 Task: Add Liquid I.V. Passion Fruit Hydration Multiplier to the cart.
Action: Mouse pressed left at (18, 78)
Screenshot: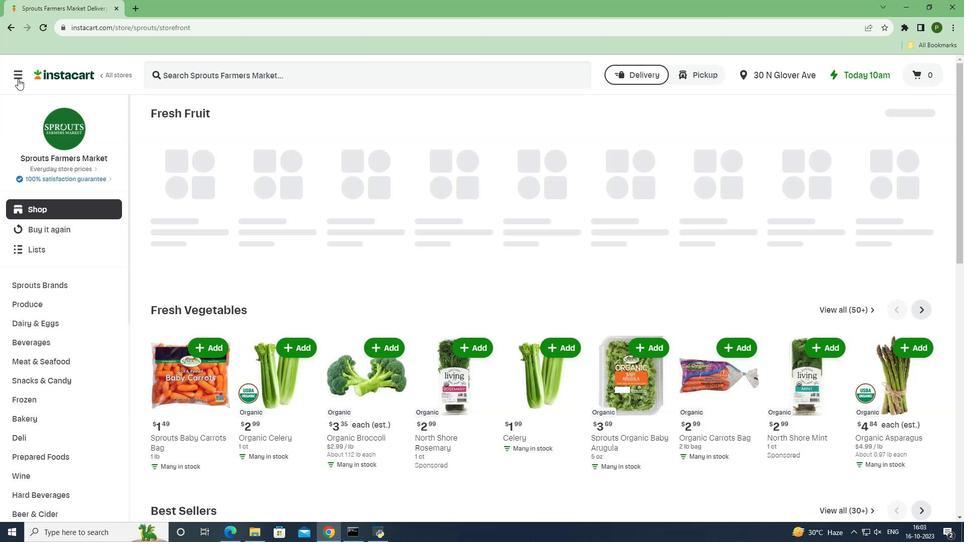 
Action: Mouse moved to (29, 262)
Screenshot: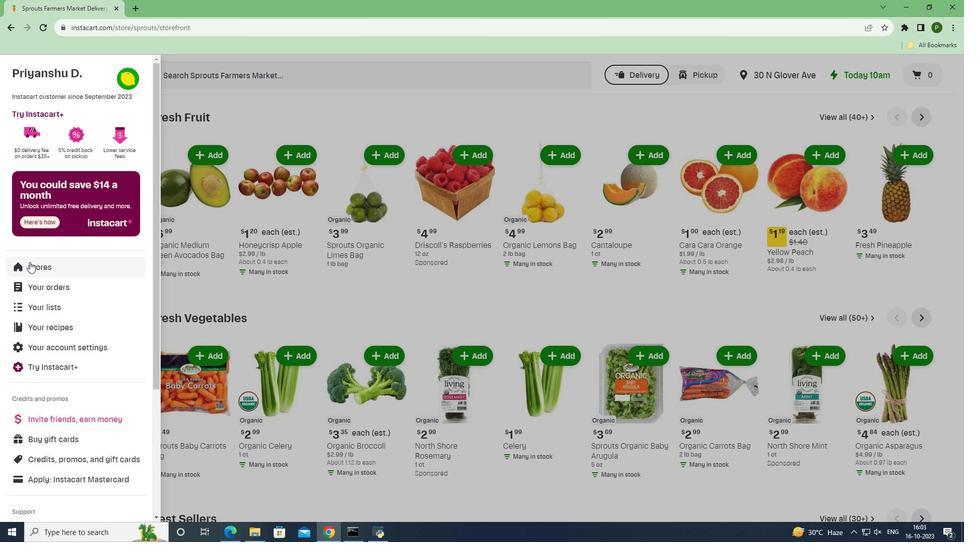 
Action: Mouse pressed left at (29, 262)
Screenshot: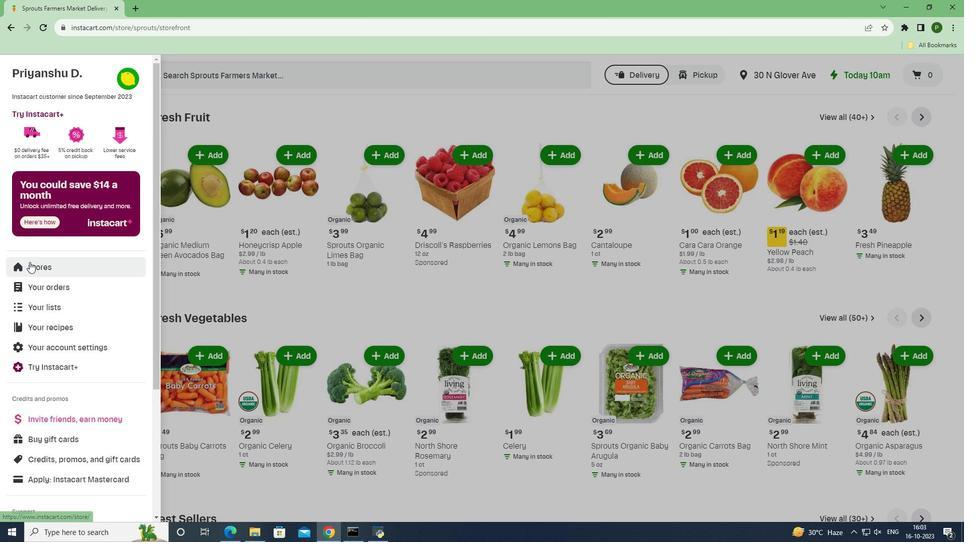 
Action: Mouse moved to (224, 115)
Screenshot: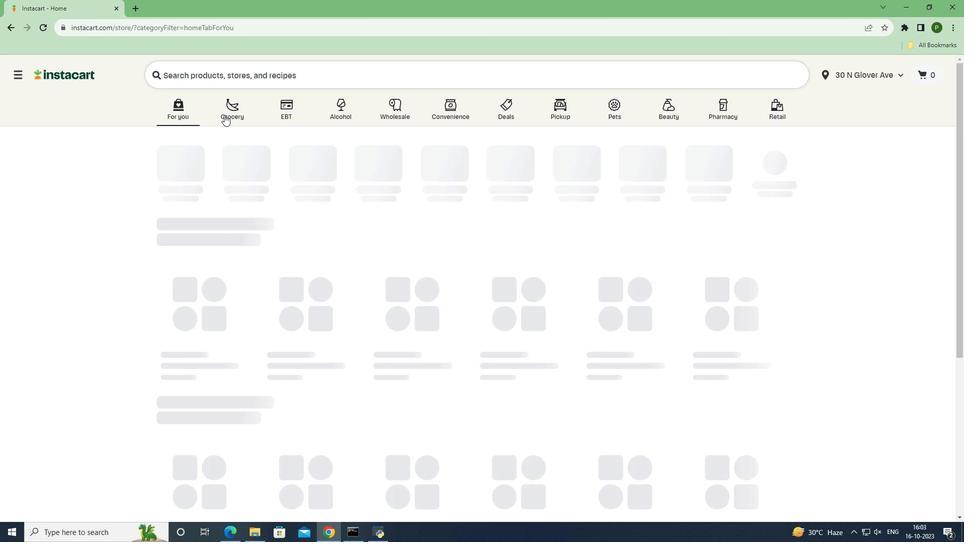 
Action: Mouse pressed left at (224, 115)
Screenshot: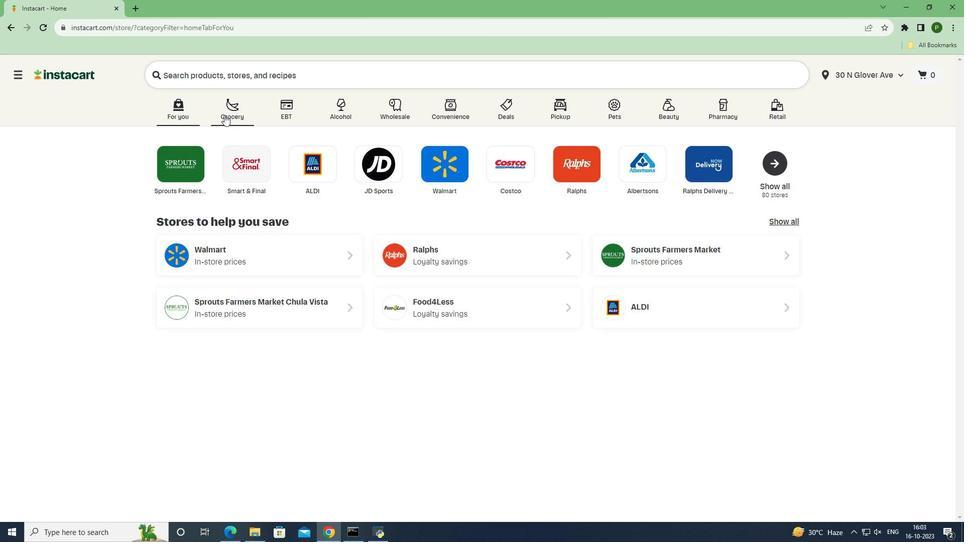 
Action: Mouse moved to (613, 236)
Screenshot: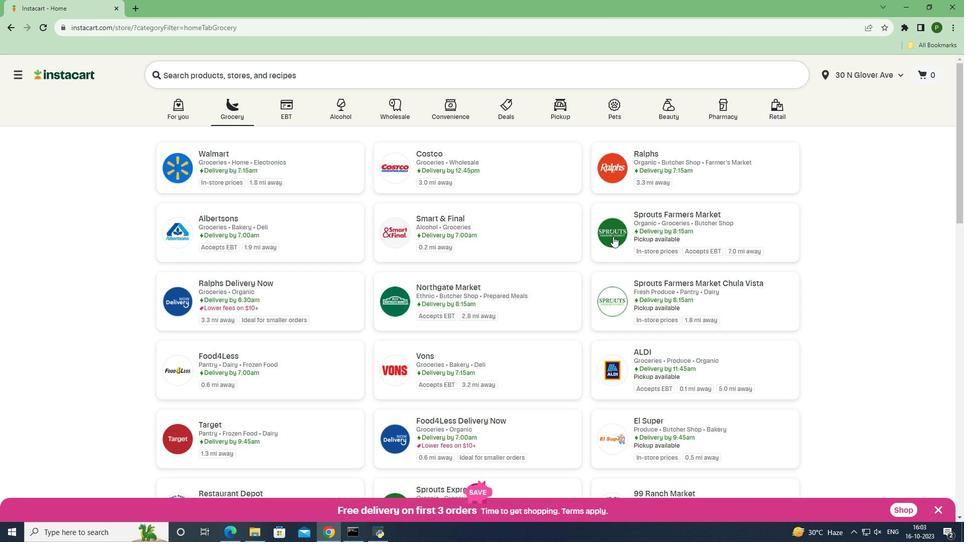 
Action: Mouse pressed left at (613, 236)
Screenshot: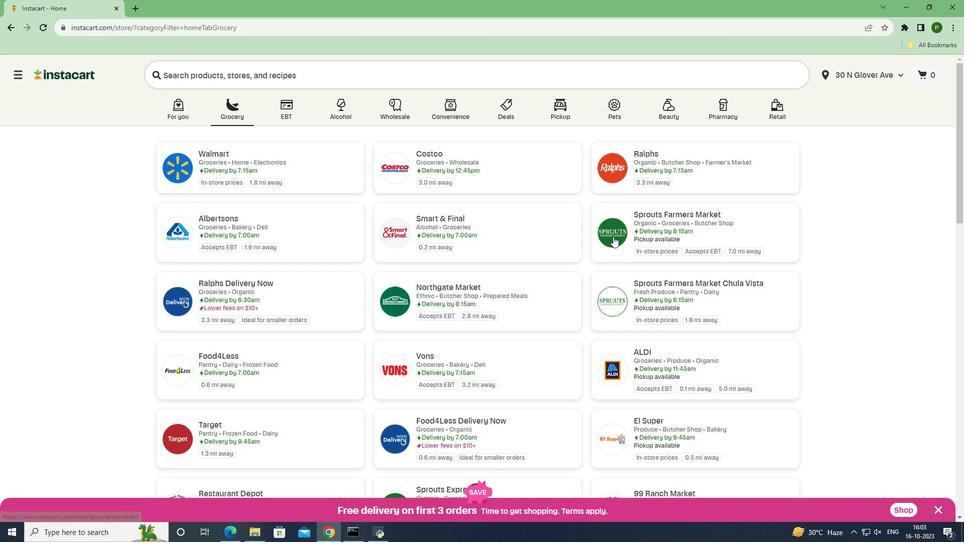 
Action: Mouse moved to (46, 342)
Screenshot: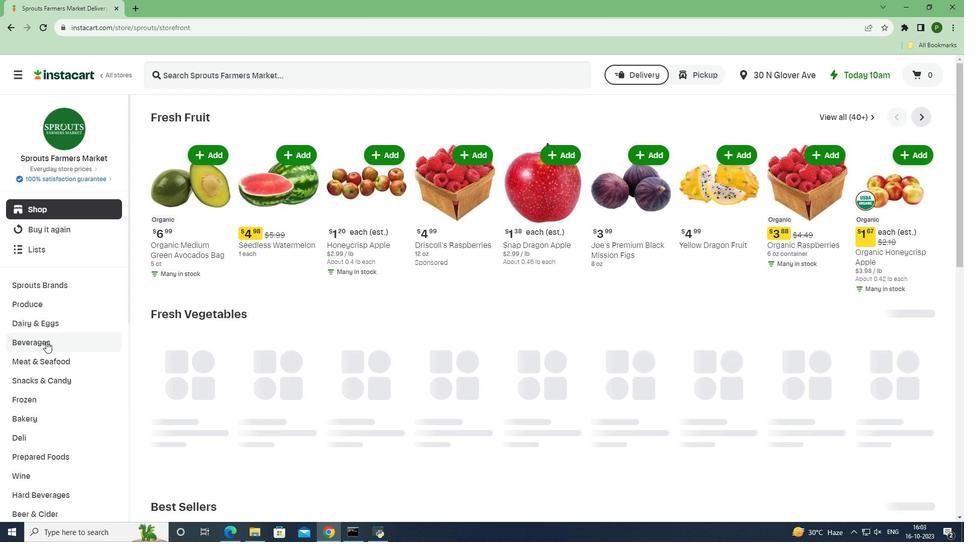 
Action: Mouse pressed left at (46, 342)
Screenshot: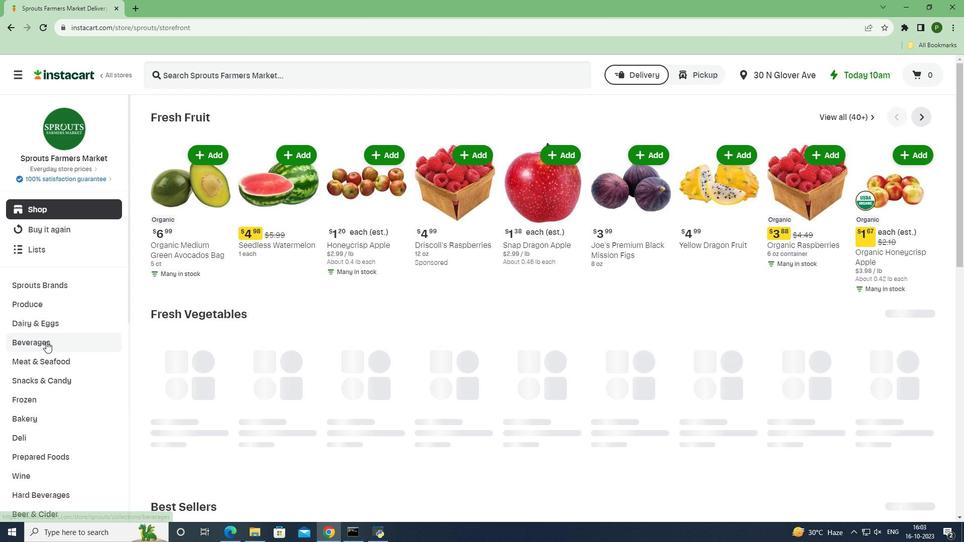 
Action: Mouse moved to (904, 139)
Screenshot: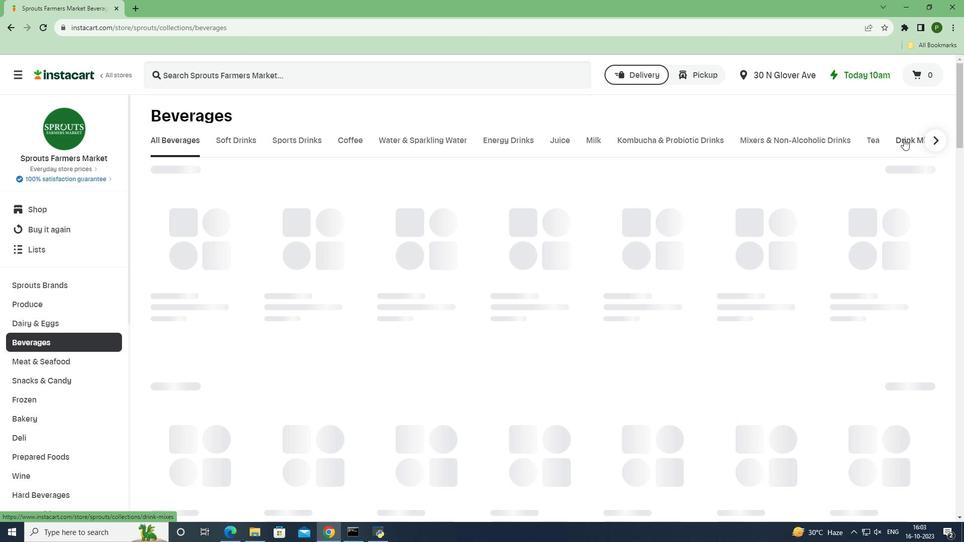 
Action: Mouse pressed left at (904, 139)
Screenshot: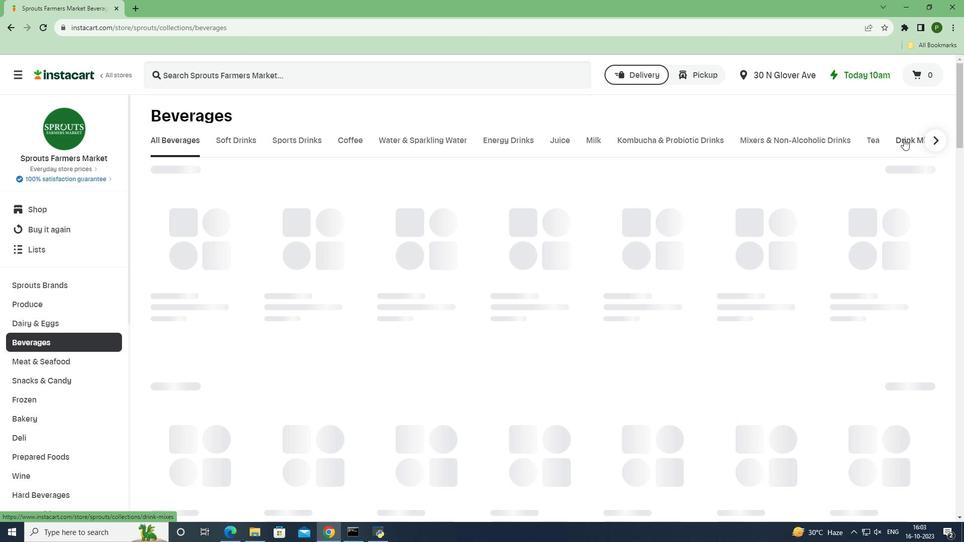 
Action: Mouse moved to (233, 185)
Screenshot: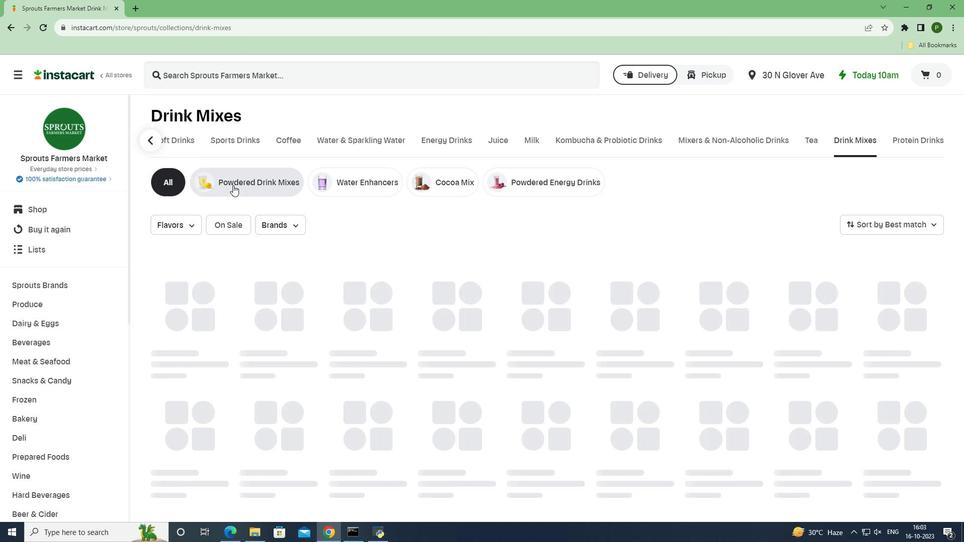
Action: Mouse pressed left at (233, 185)
Screenshot: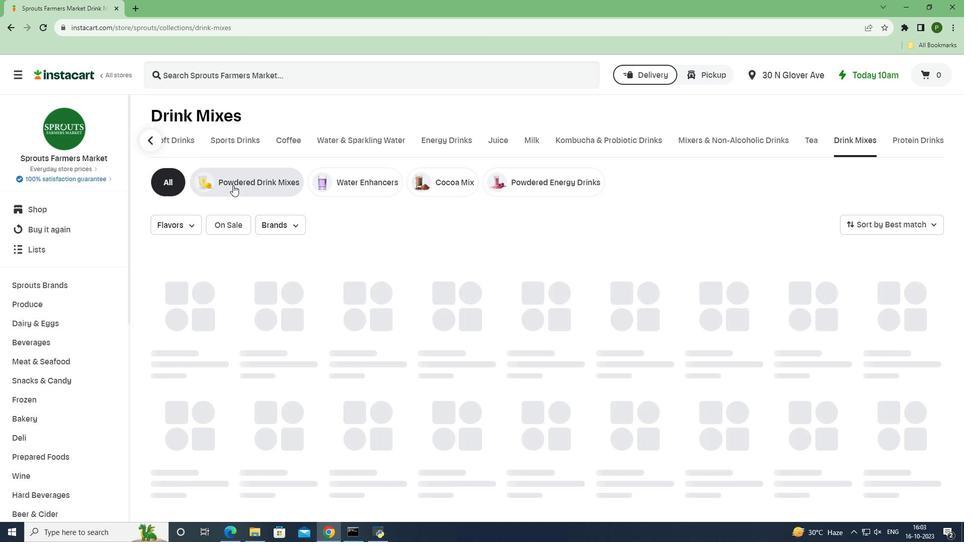 
Action: Mouse moved to (238, 82)
Screenshot: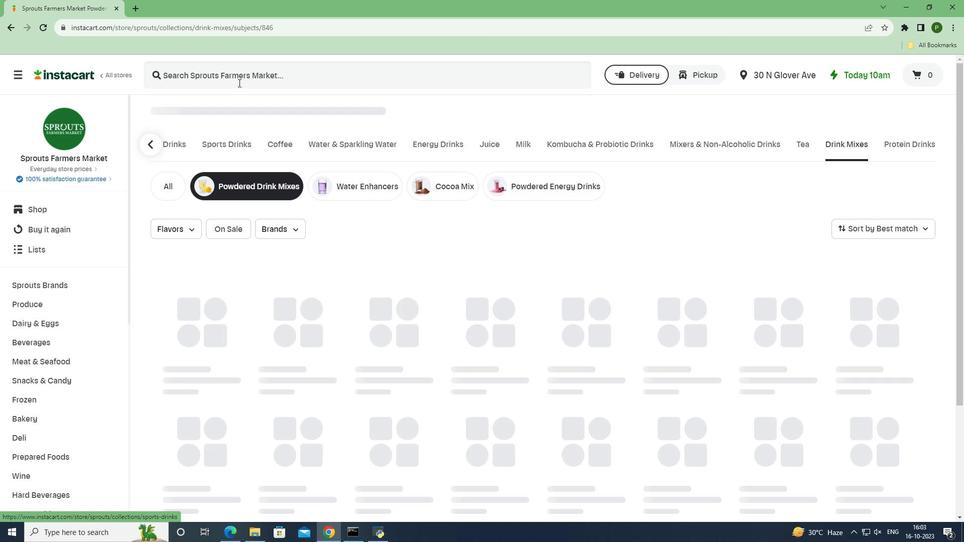 
Action: Mouse pressed left at (238, 82)
Screenshot: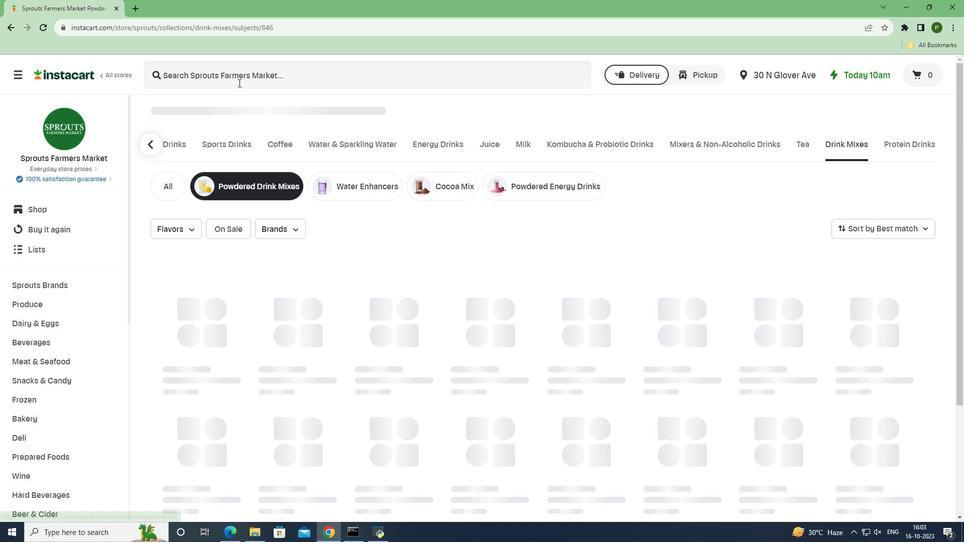 
Action: Key pressed <Key.caps_lock>L<Key.caps_lock>iquid<Key.space><Key.caps_lock>I.V.<Key.space>P<Key.caps_lock>assion<Key.space><Key.caps_lock>F<Key.caps_lock>ruit<Key.space><Key.caps_lock>H<Key.caps_lock>ydration<Key.space><Key.caps_lock>M<Key.caps_lock>ultiplier<Key.space><Key.enter>
Screenshot: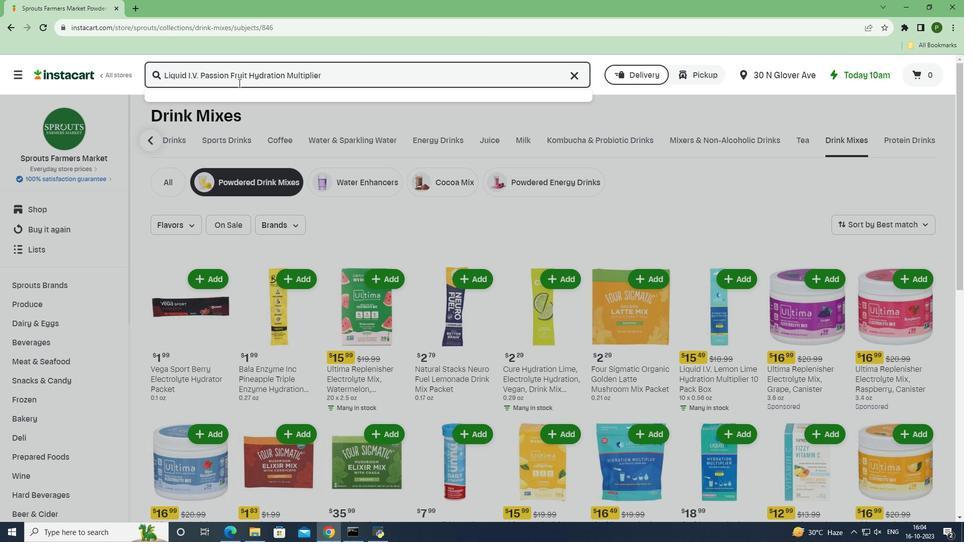 
Action: Mouse moved to (405, 312)
Screenshot: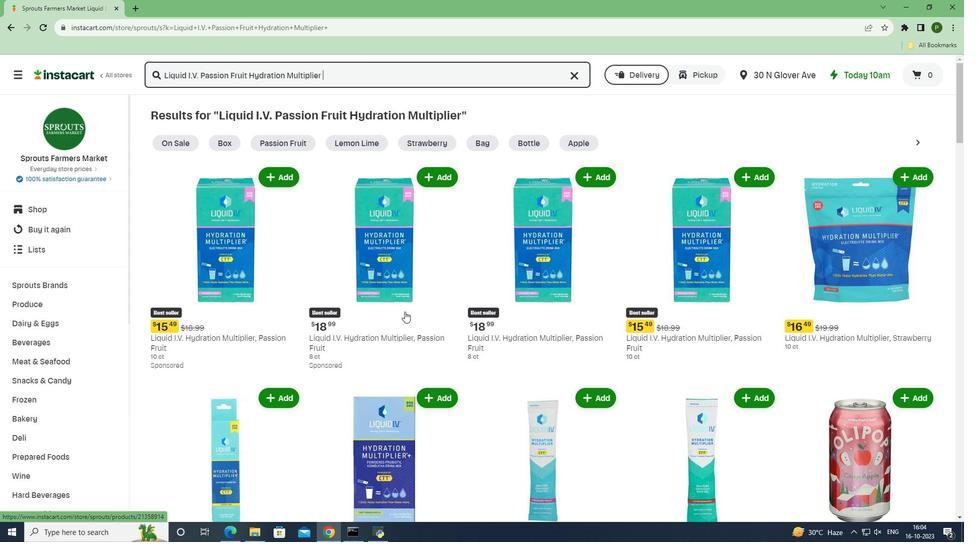 
Action: Mouse scrolled (405, 311) with delta (0, 0)
Screenshot: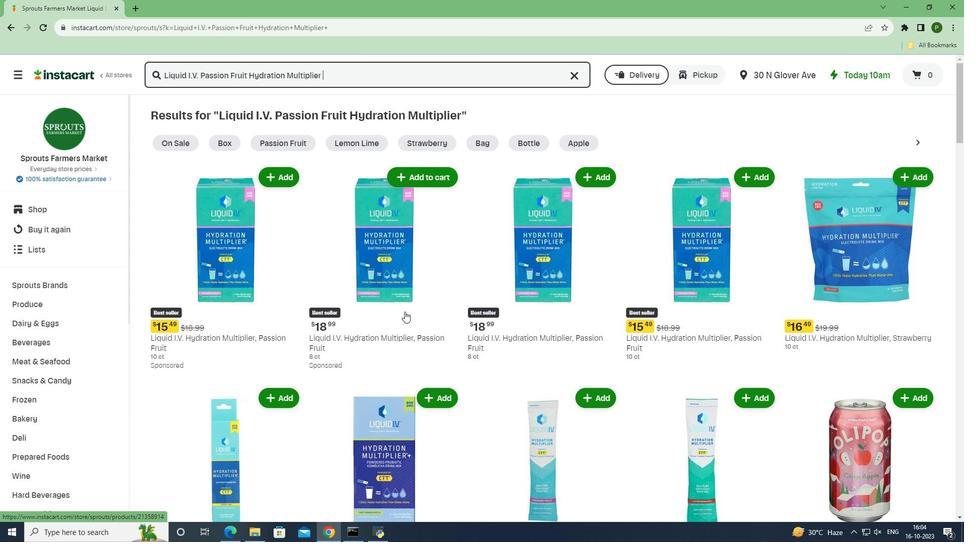 
Action: Mouse scrolled (405, 311) with delta (0, 0)
Screenshot: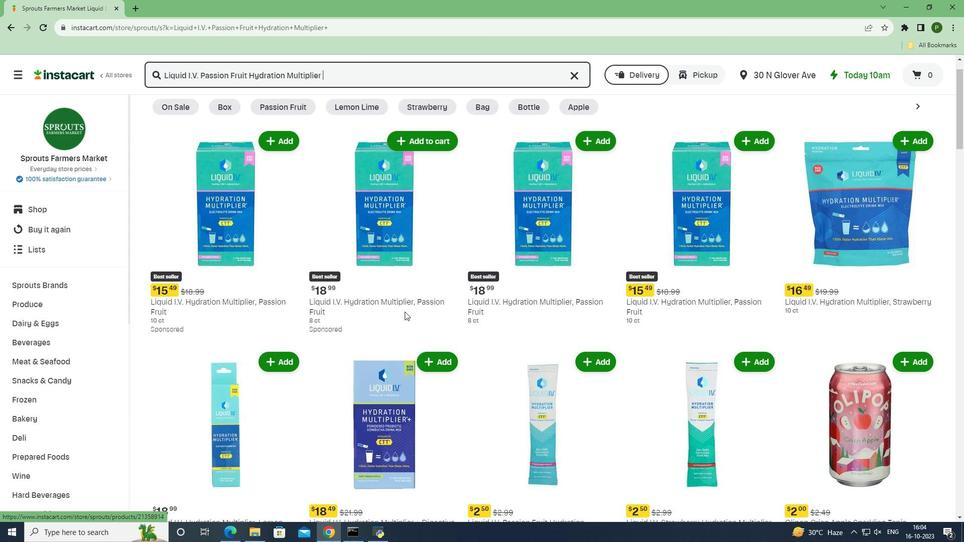 
Action: Mouse scrolled (405, 311) with delta (0, 0)
Screenshot: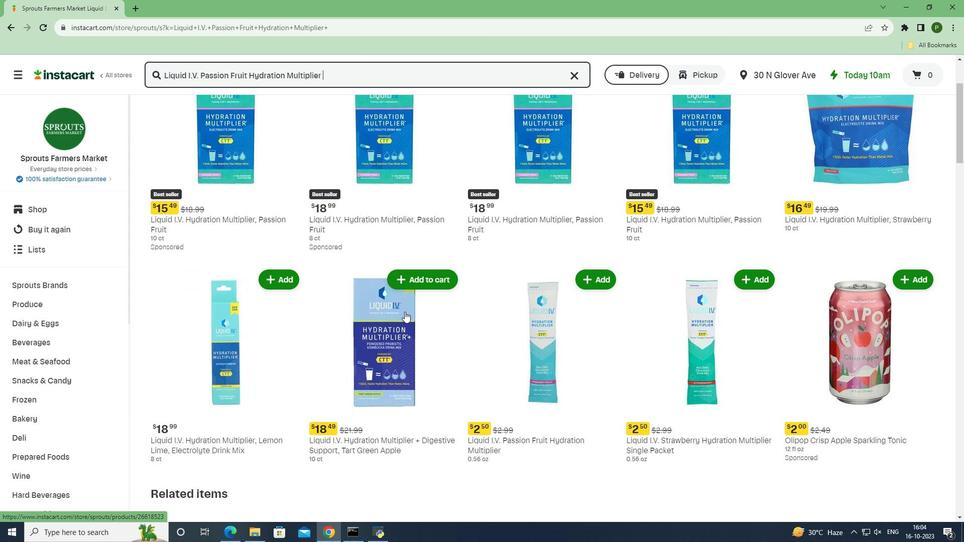 
Action: Mouse moved to (587, 253)
Screenshot: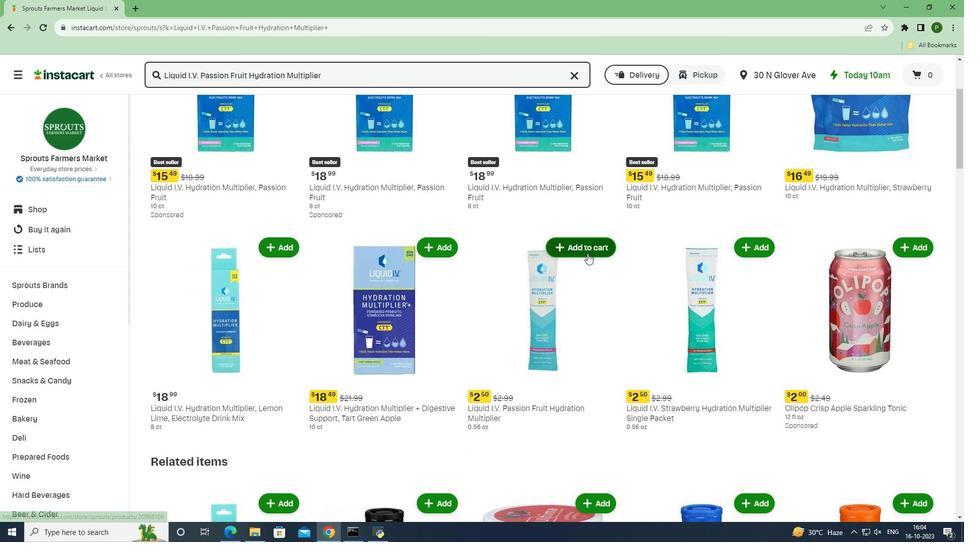 
Action: Mouse pressed left at (587, 253)
Screenshot: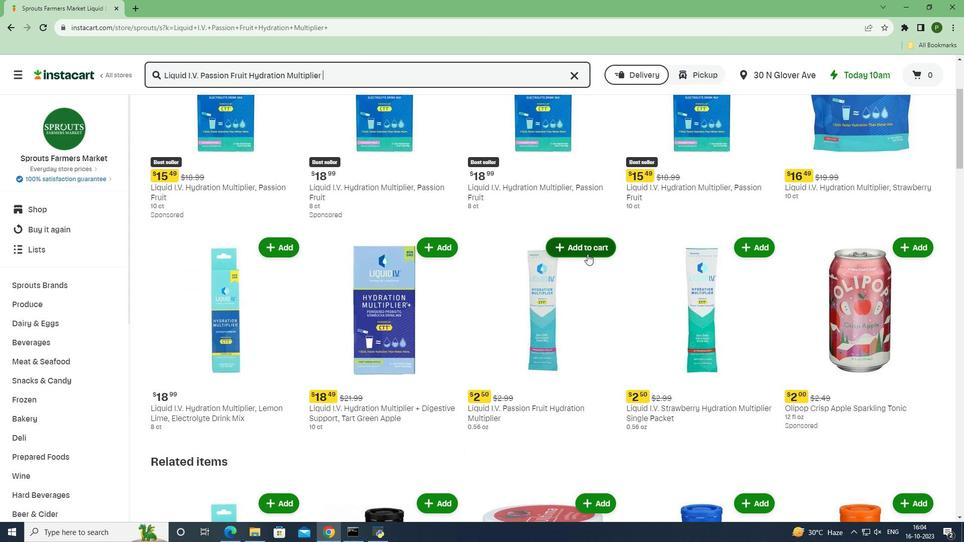 
Action: Mouse moved to (596, 289)
Screenshot: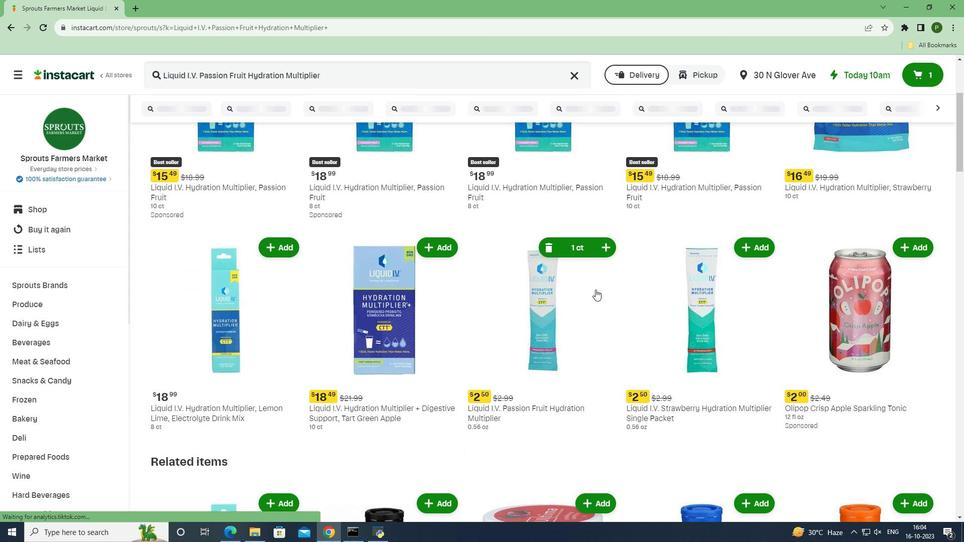 
